 Task: Add Taylor Farms Maple Bourbon Bacon Chopped Salad Kit to the cart.
Action: Mouse moved to (16, 127)
Screenshot: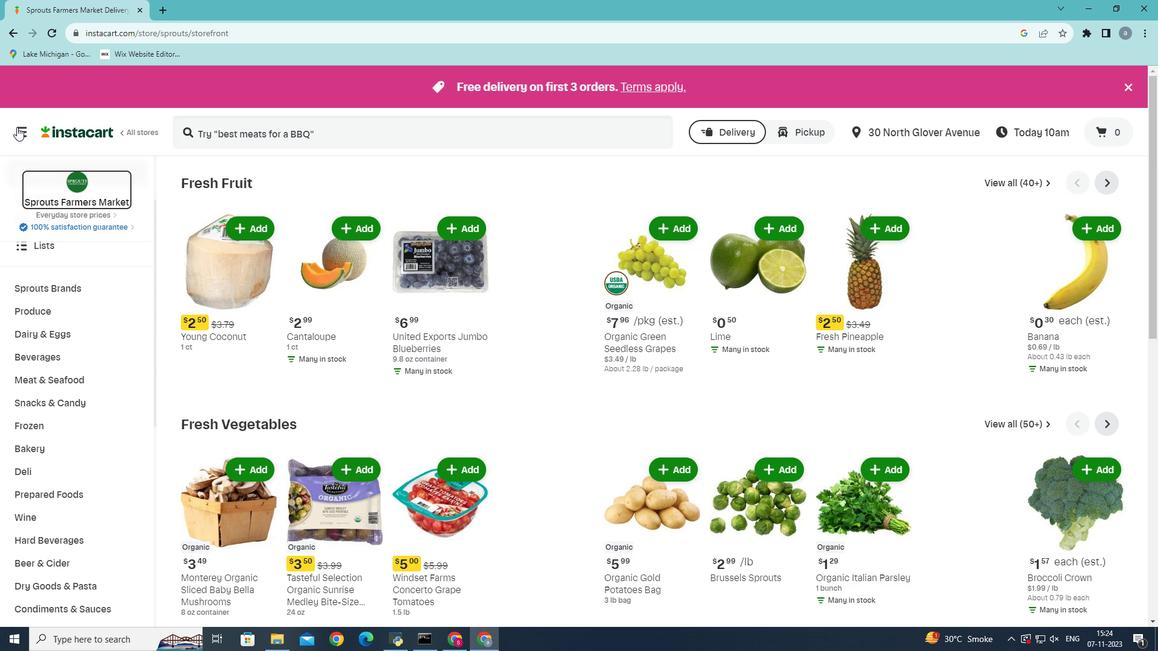 
Action: Mouse pressed left at (16, 127)
Screenshot: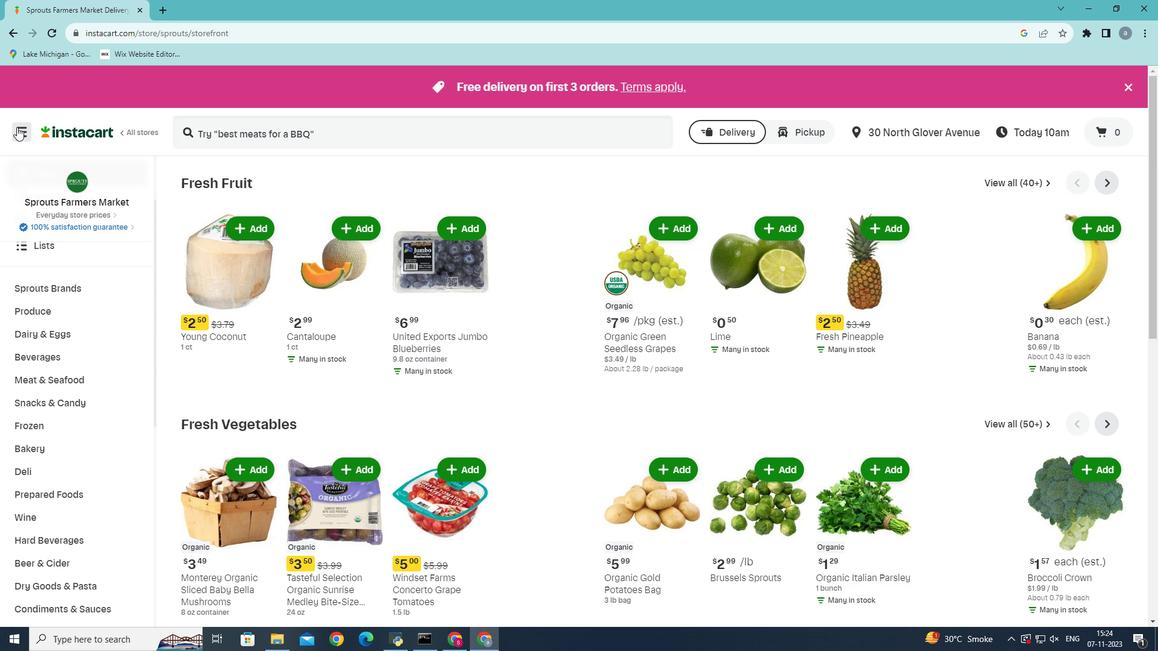 
Action: Mouse moved to (40, 336)
Screenshot: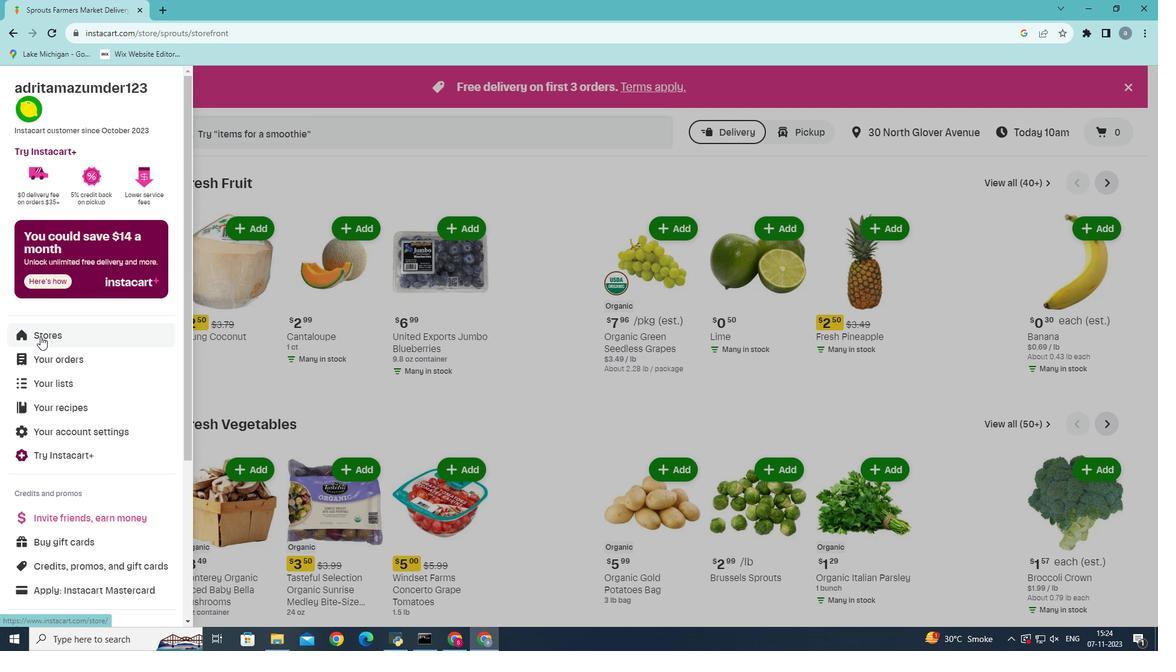 
Action: Mouse pressed left at (40, 336)
Screenshot: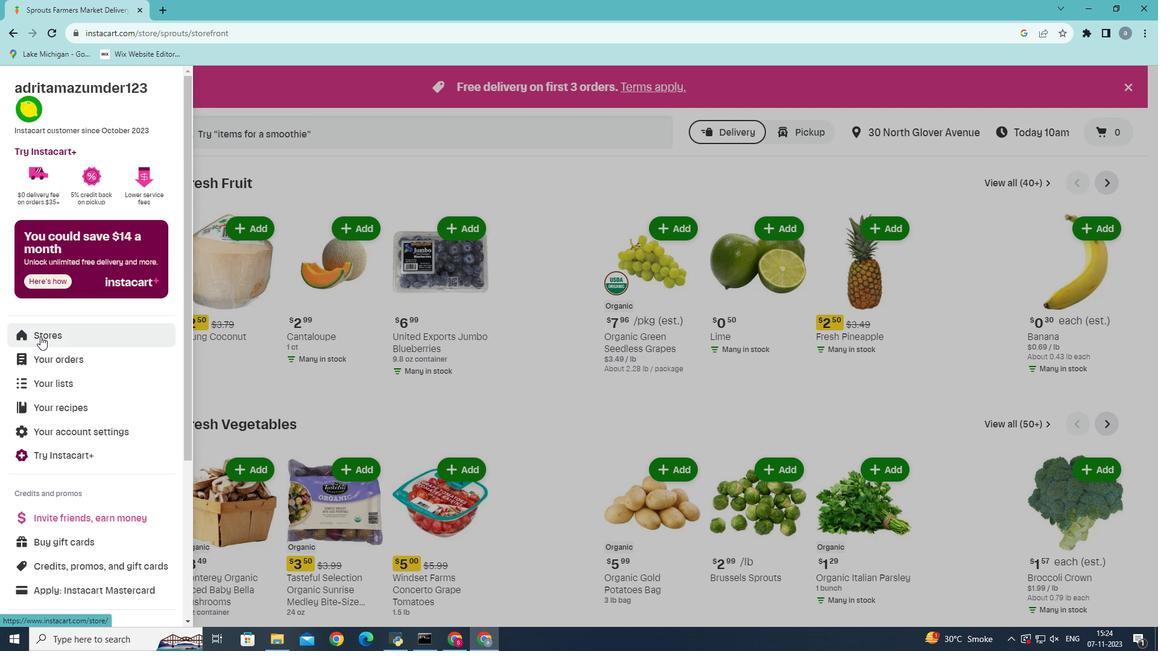 
Action: Mouse moved to (270, 136)
Screenshot: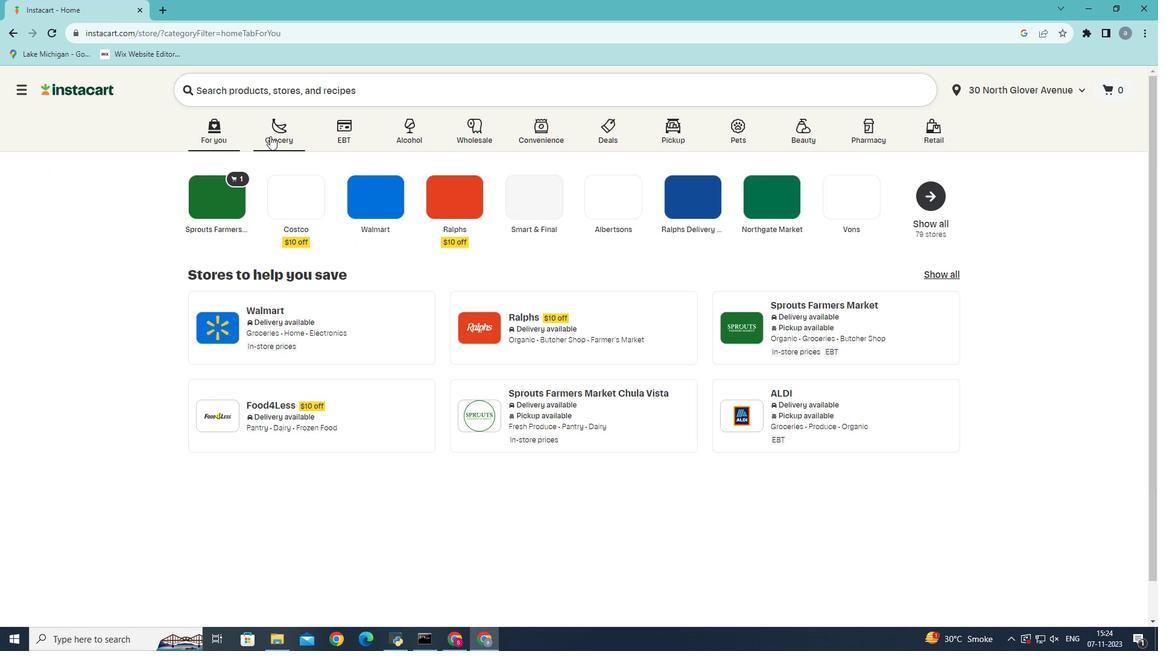 
Action: Mouse pressed left at (270, 136)
Screenshot: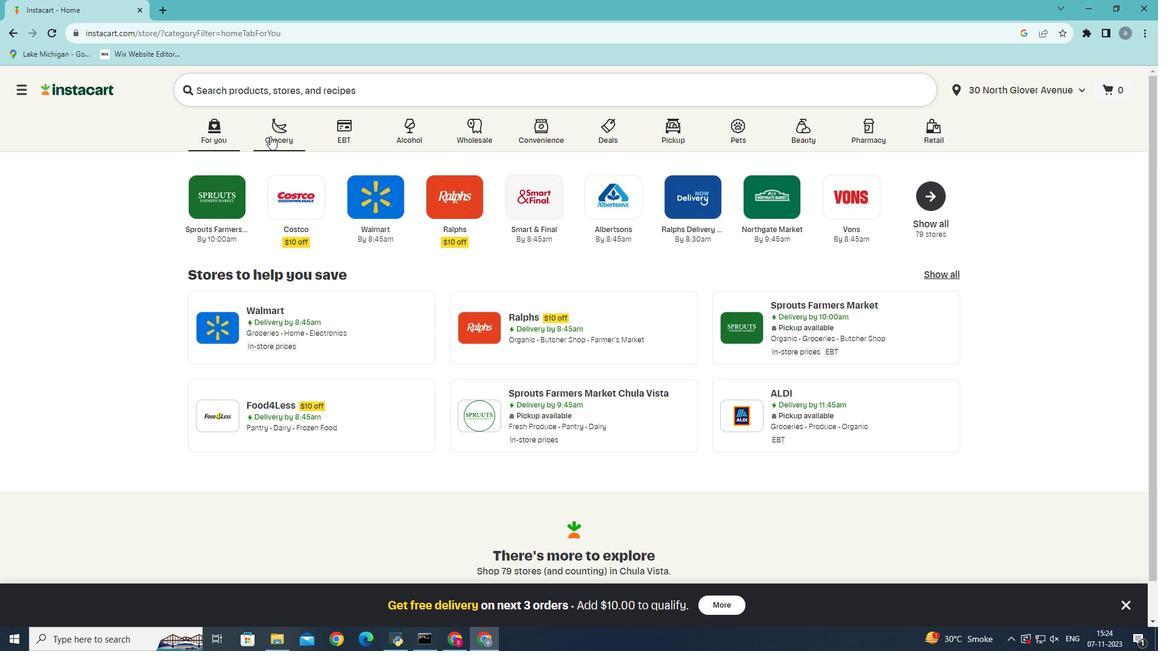 
Action: Mouse moved to (278, 365)
Screenshot: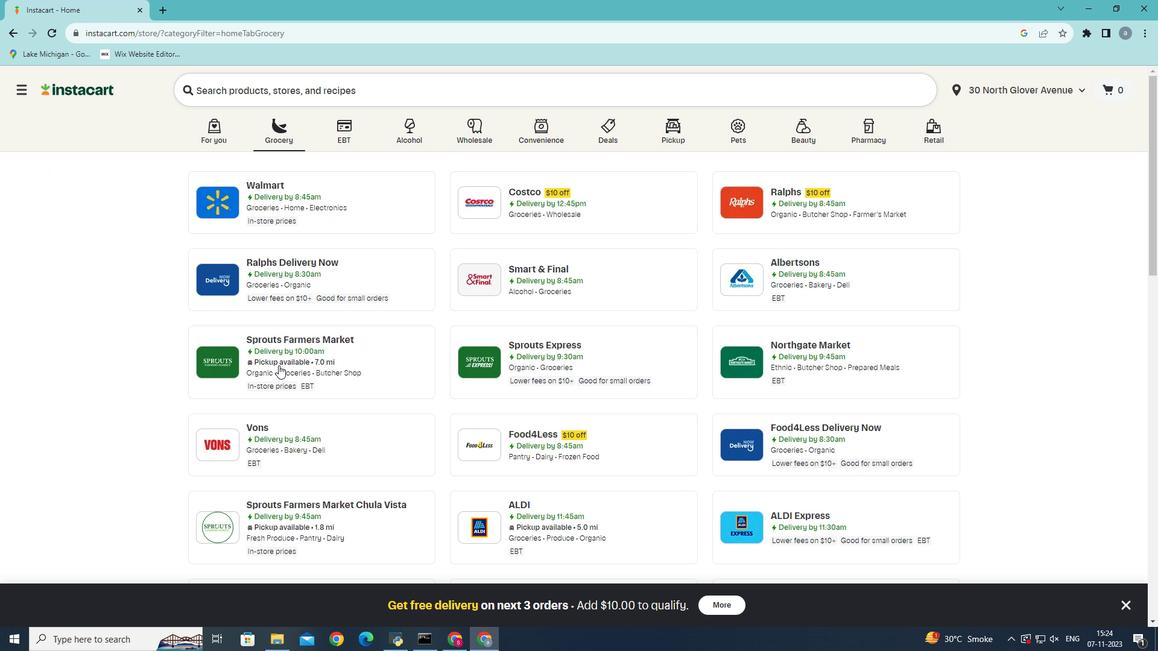 
Action: Mouse pressed left at (278, 365)
Screenshot: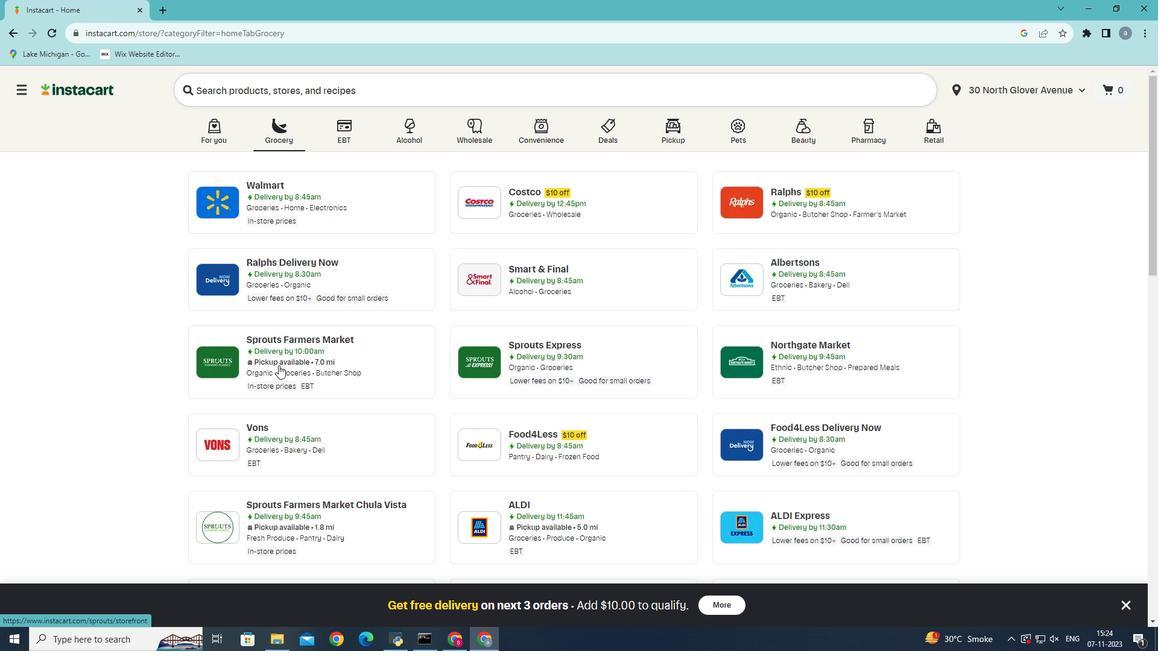 
Action: Mouse moved to (56, 516)
Screenshot: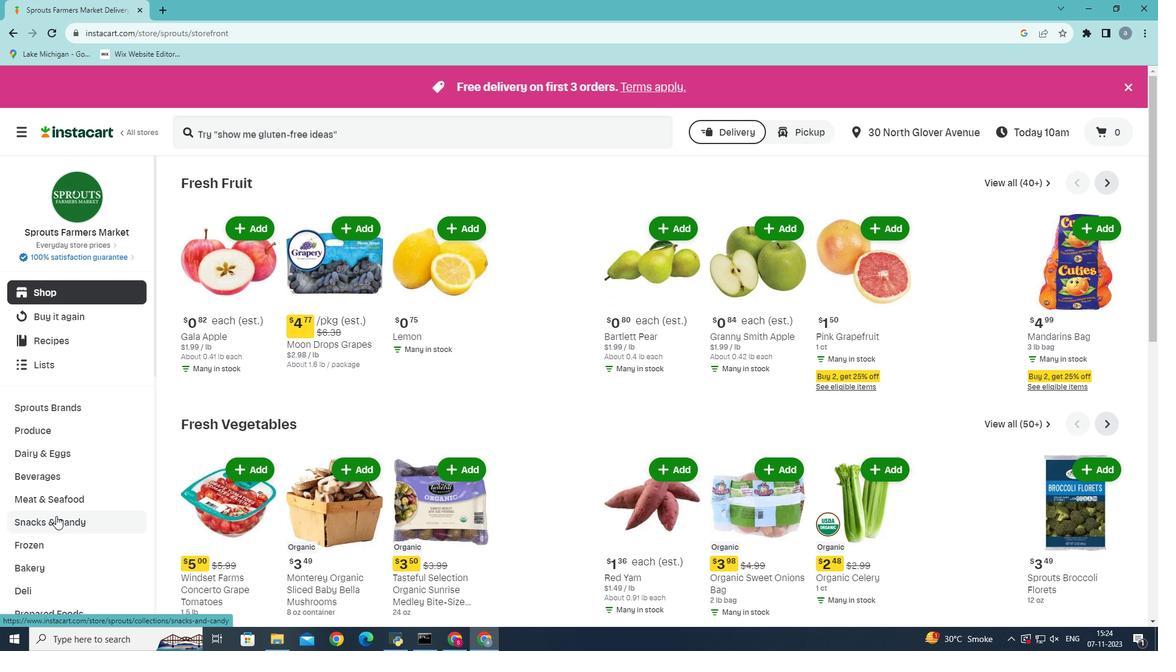 
Action: Mouse scrolled (56, 515) with delta (0, 0)
Screenshot: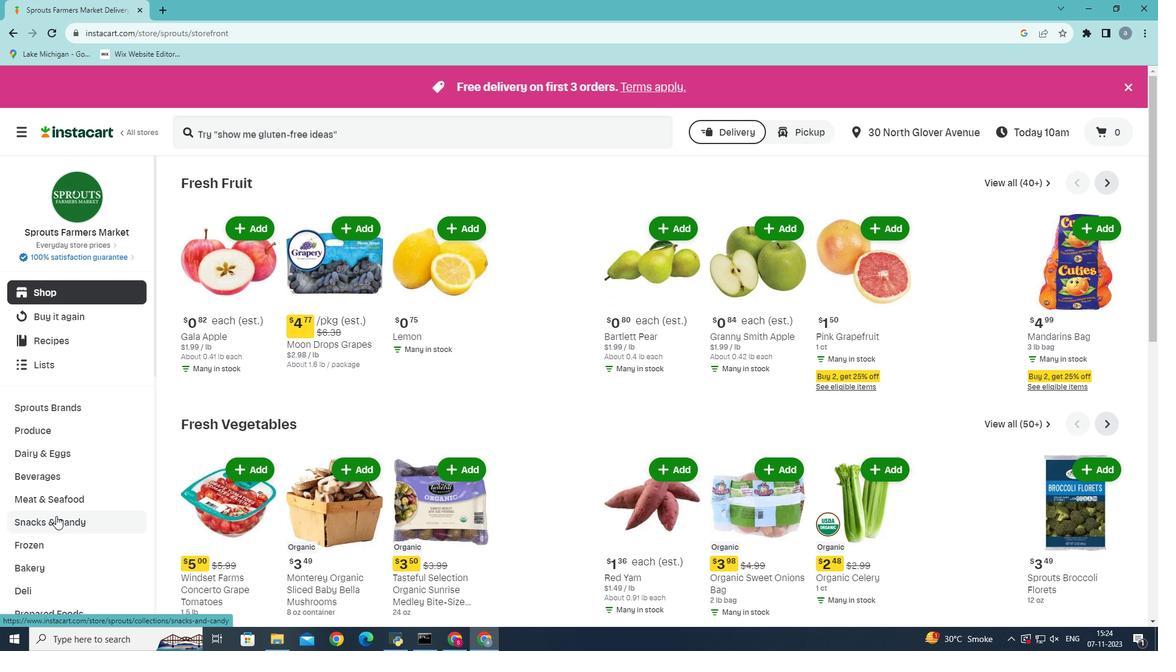 
Action: Mouse moved to (39, 558)
Screenshot: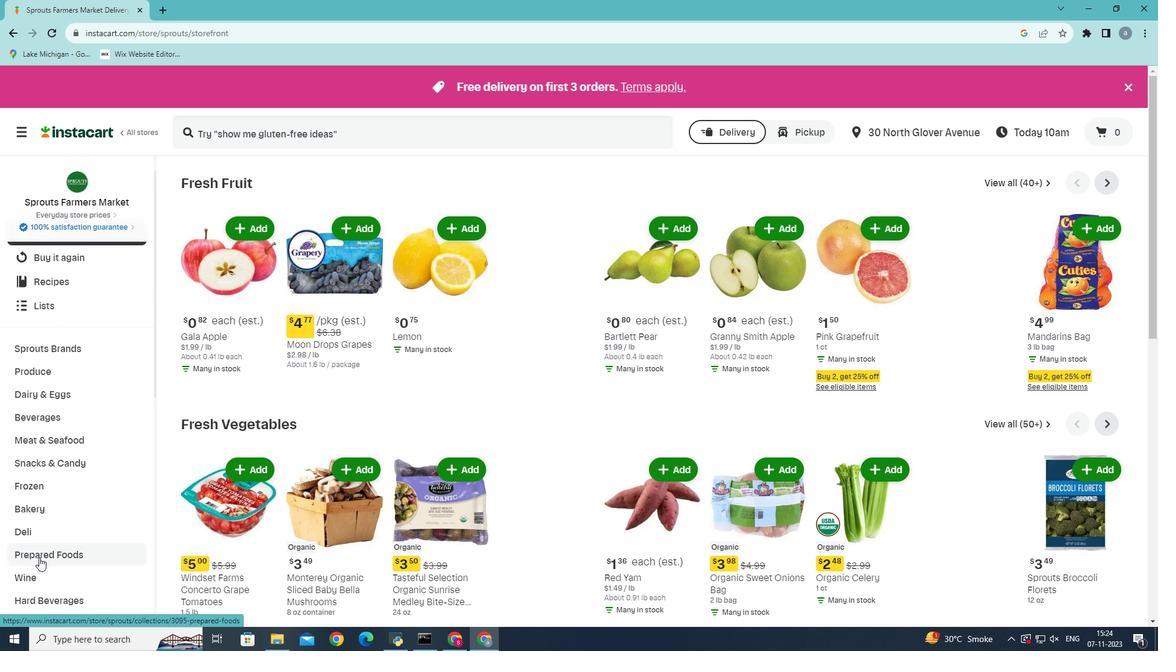 
Action: Mouse pressed left at (39, 558)
Screenshot: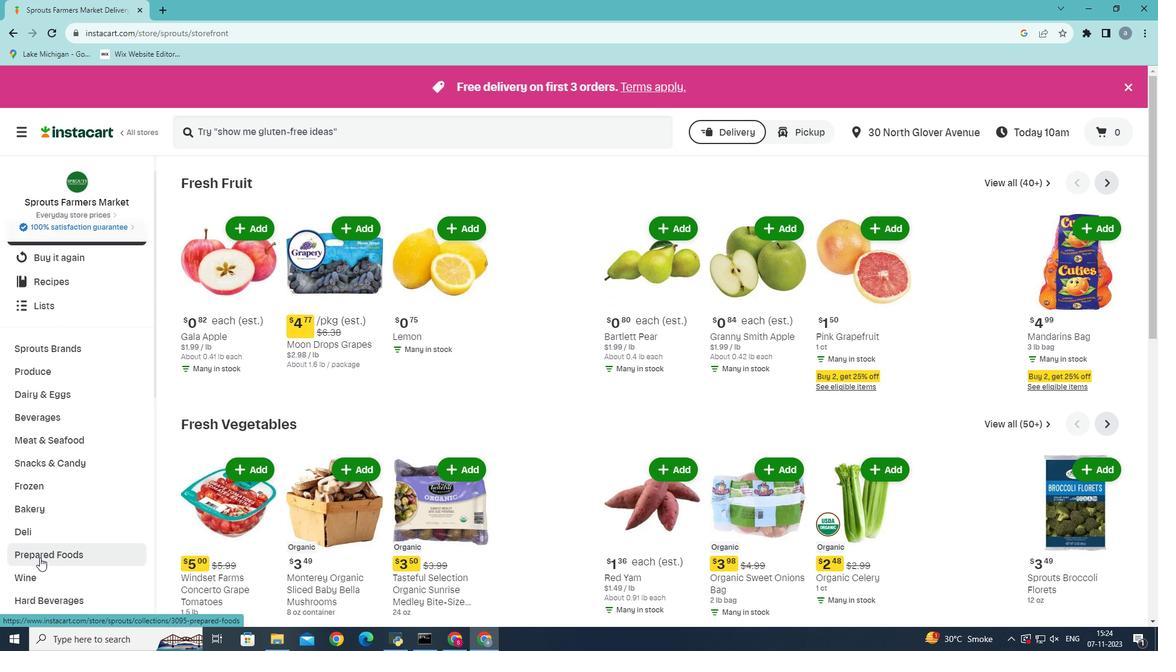
Action: Mouse moved to (658, 215)
Screenshot: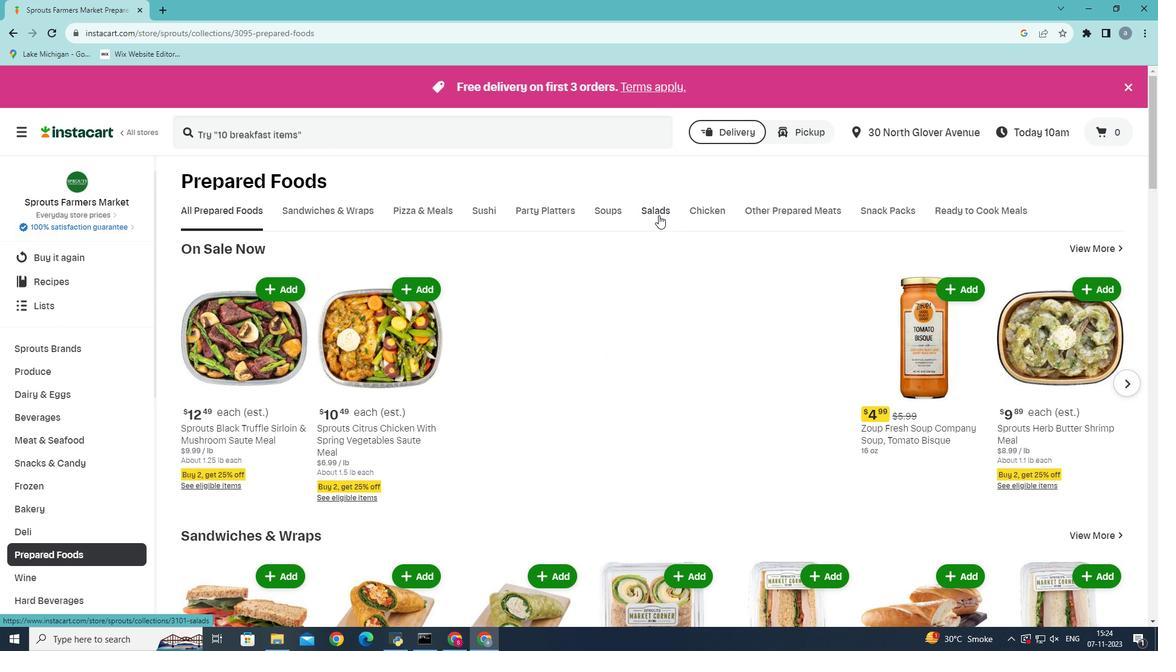 
Action: Mouse pressed left at (658, 215)
Screenshot: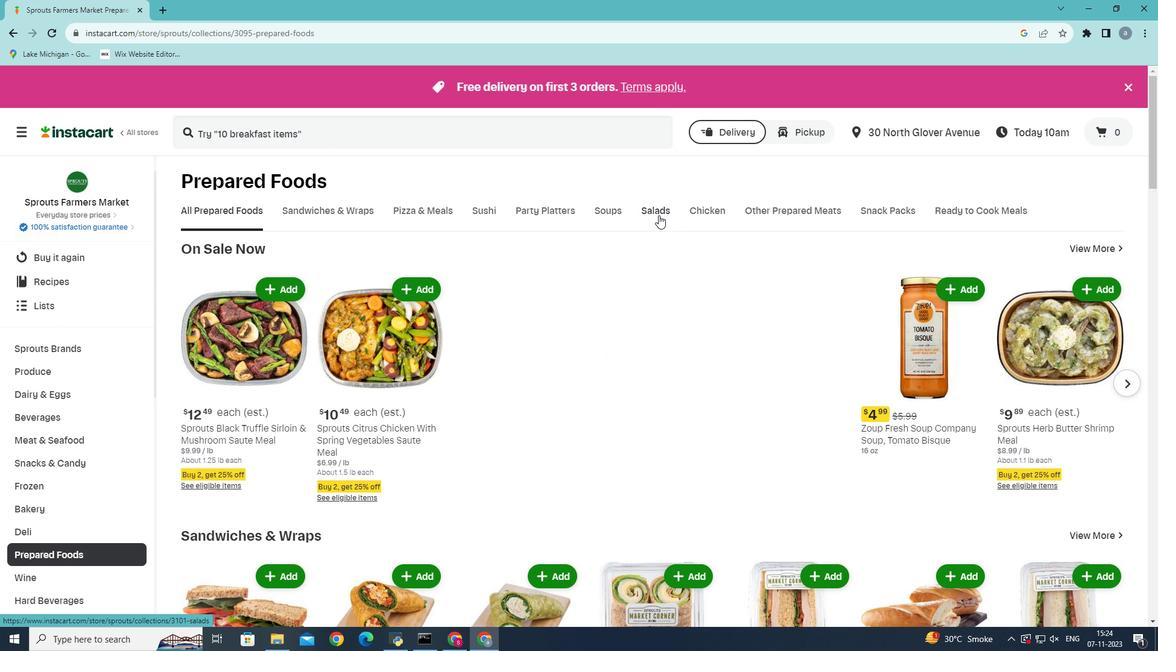 
Action: Mouse moved to (461, 269)
Screenshot: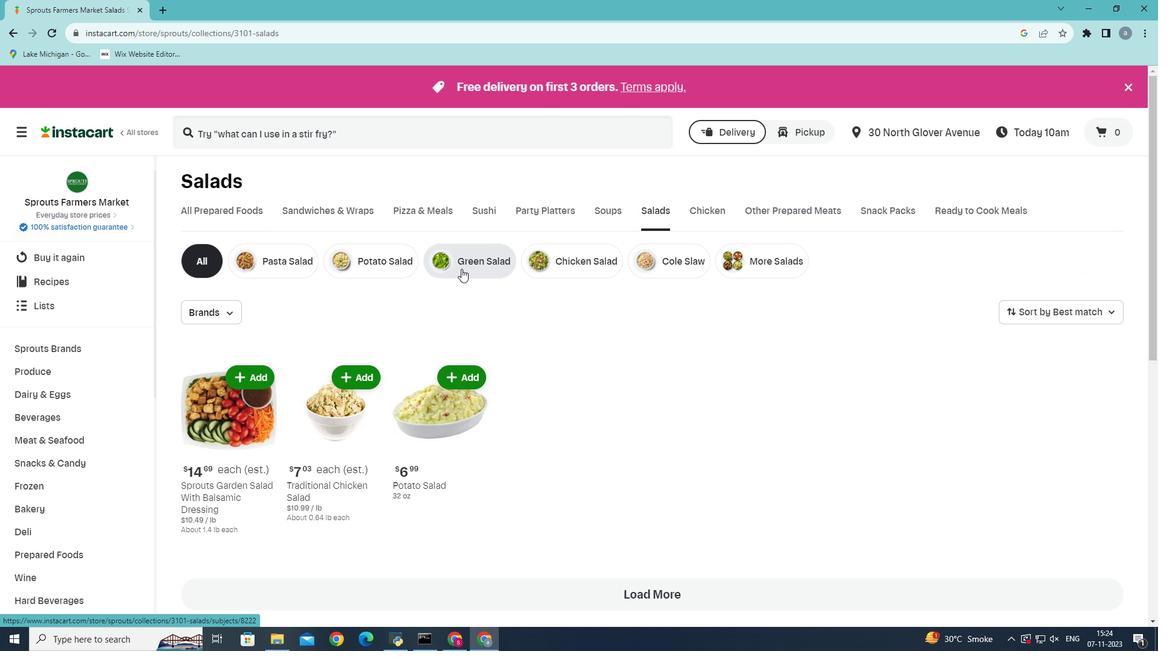 
Action: Mouse pressed left at (461, 269)
Screenshot: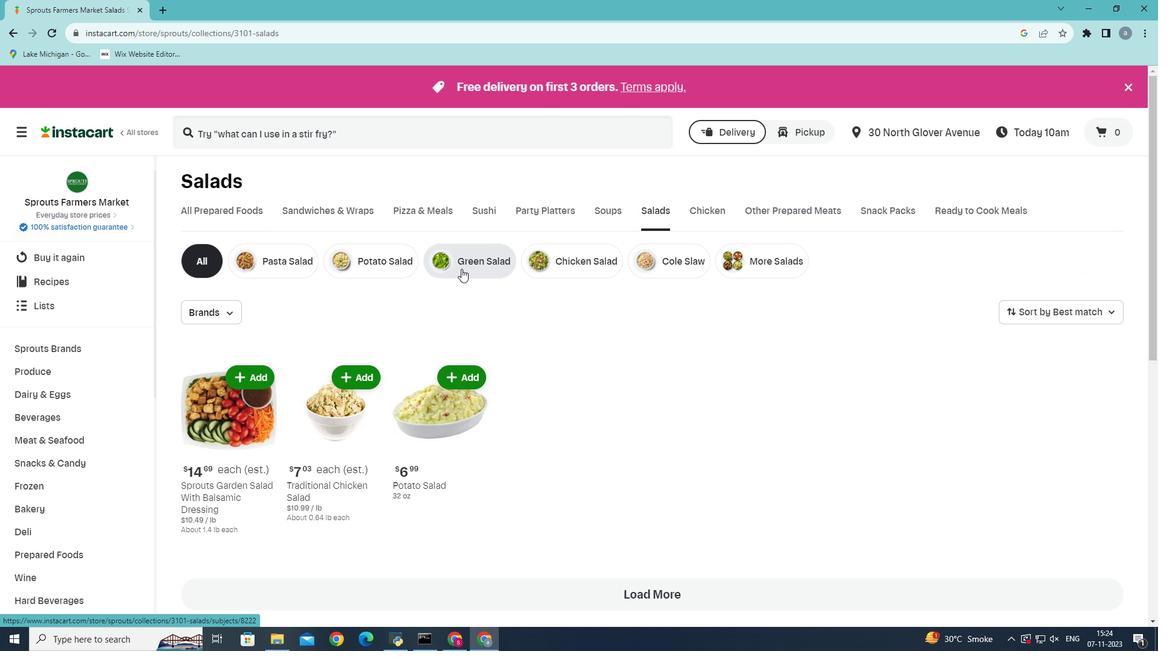 
Action: Mouse moved to (231, 131)
Screenshot: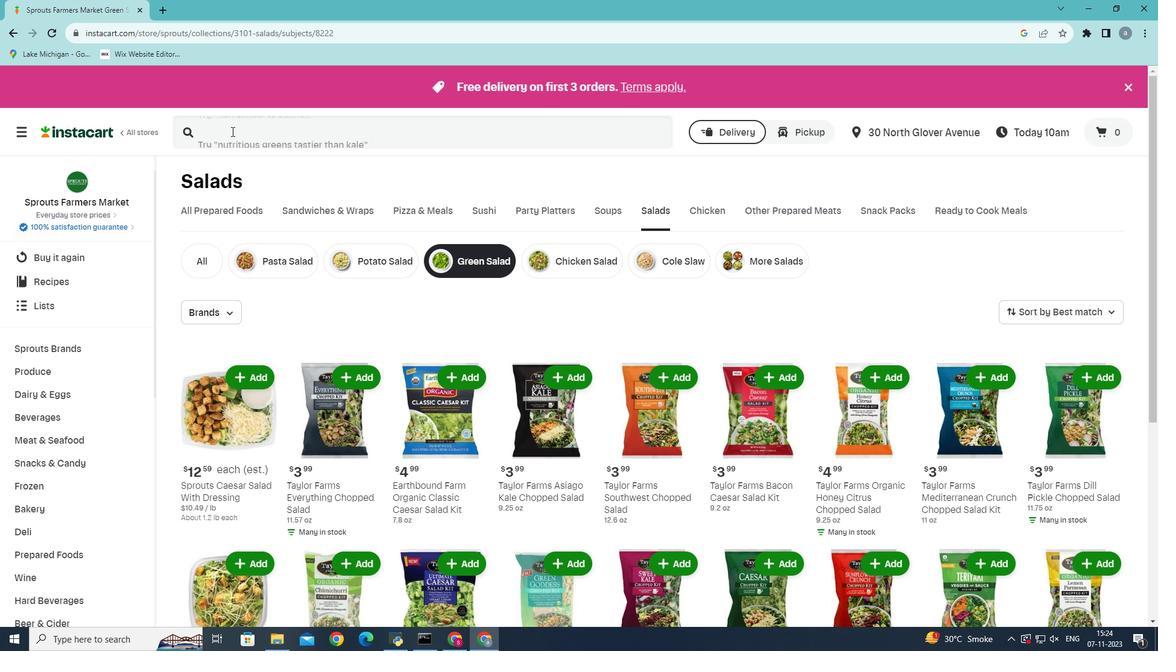 
Action: Mouse pressed left at (231, 131)
Screenshot: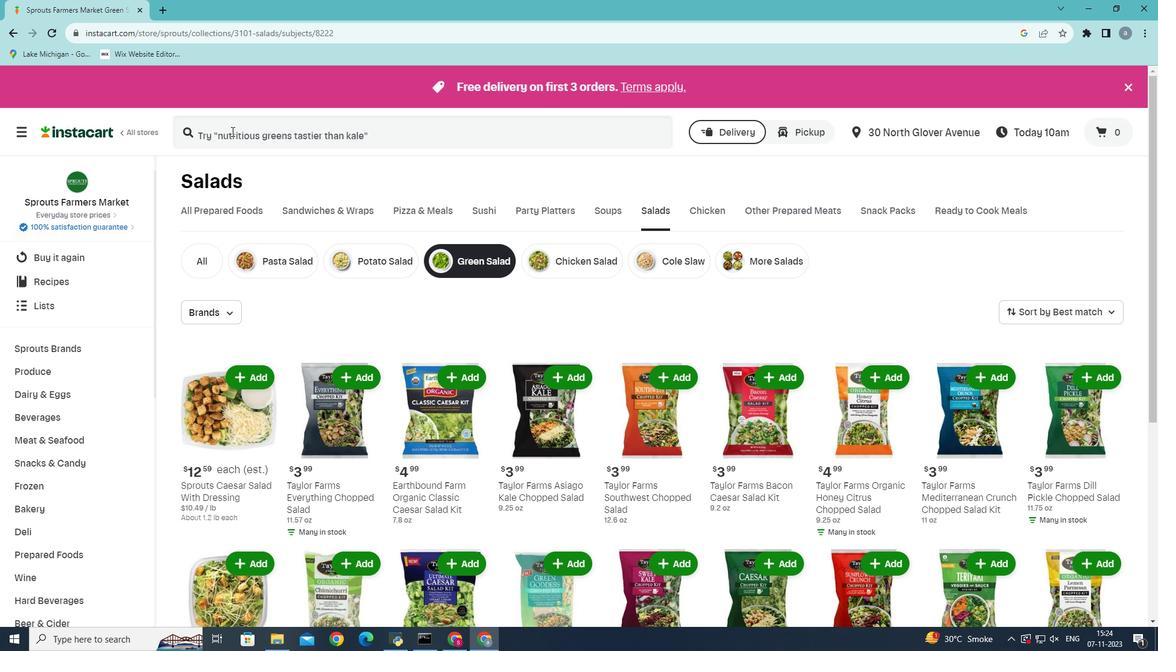 
Action: Mouse moved to (286, 139)
Screenshot: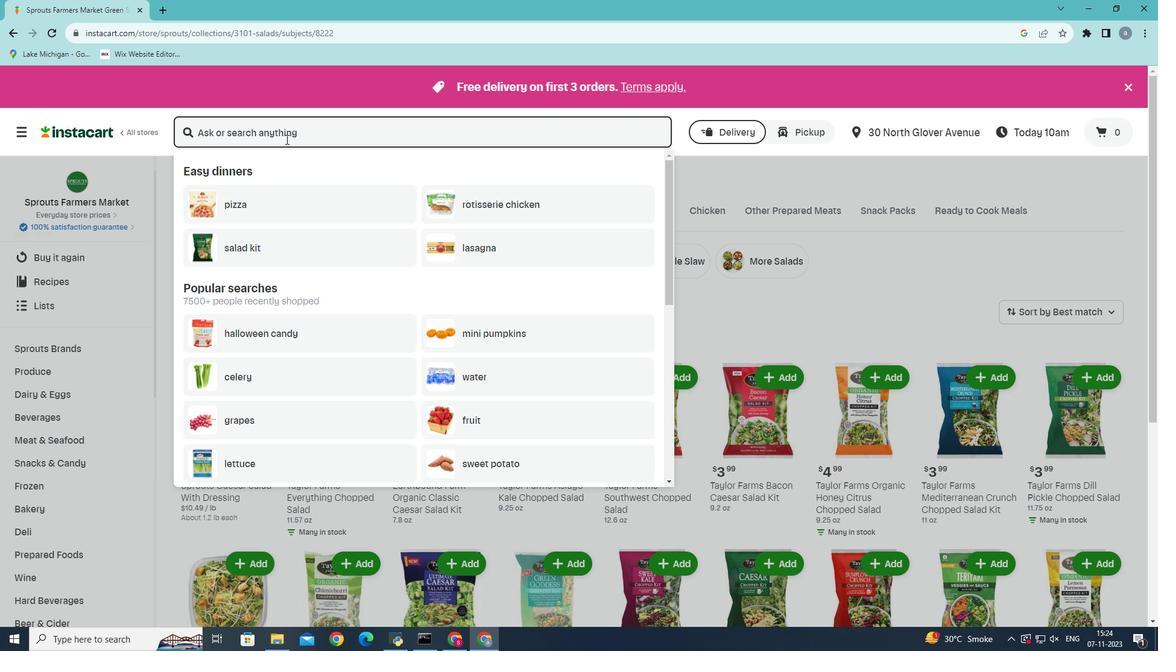 
Action: Key pressed <Key.shift>Taylor<Key.space>farms<Key.space>maple<Key.space>bourbon<Key.space>bacon<Key.space>chopped<Key.space>salad<Key.space>kit<Key.enter>
Screenshot: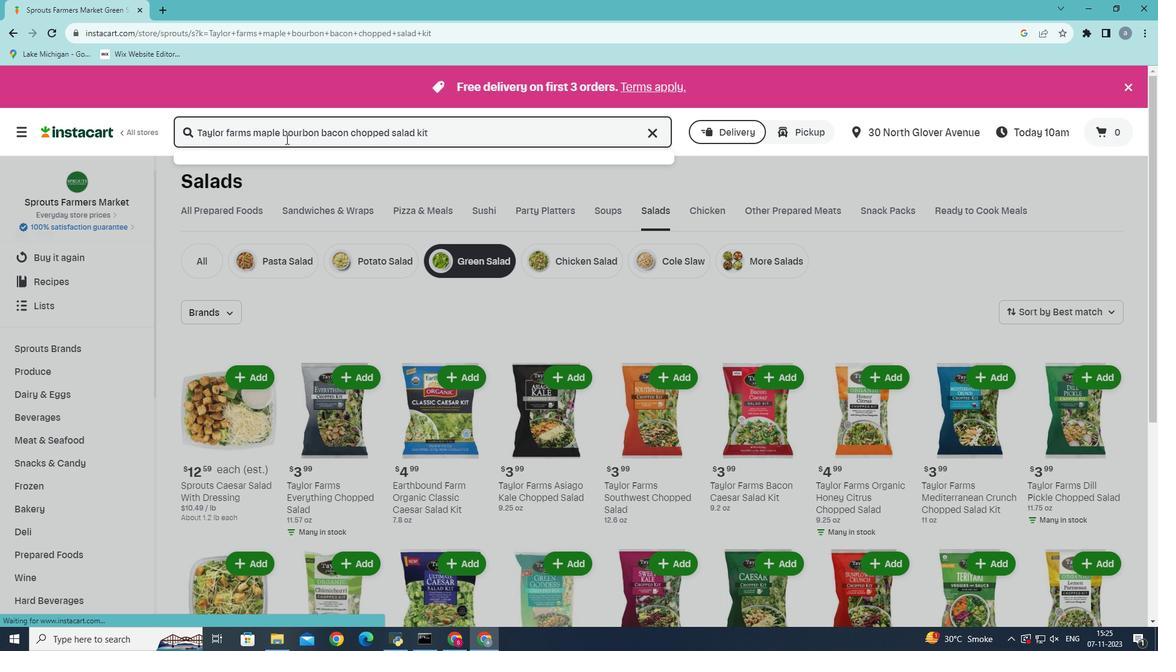 
Action: Mouse moved to (342, 260)
Screenshot: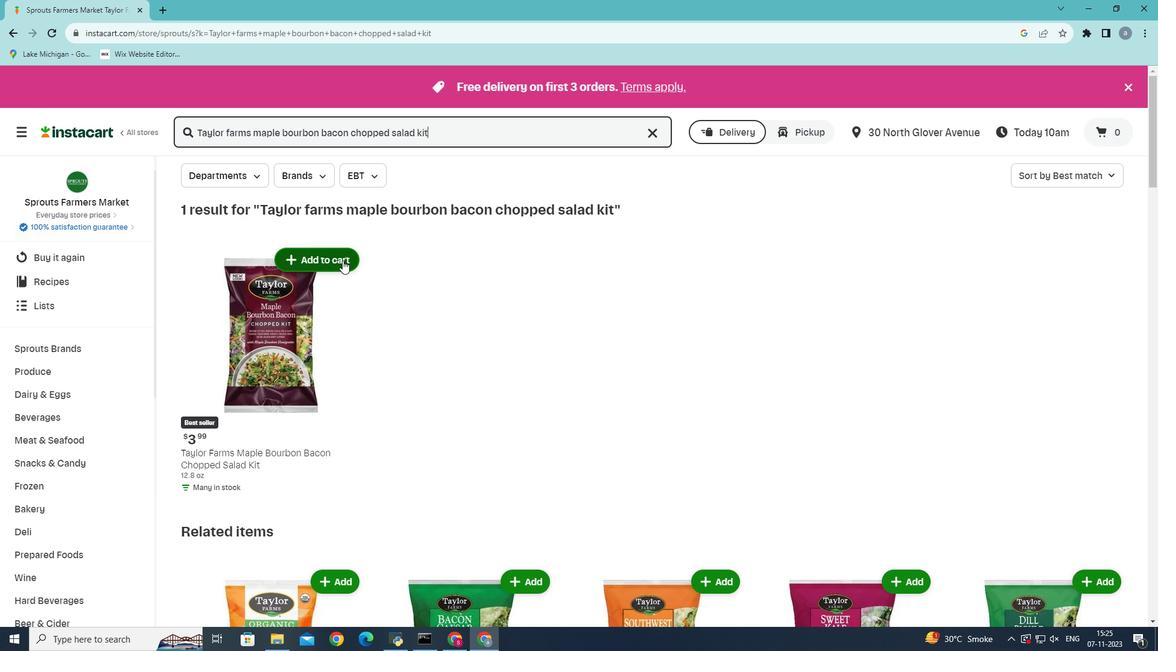 
Action: Mouse pressed left at (342, 260)
Screenshot: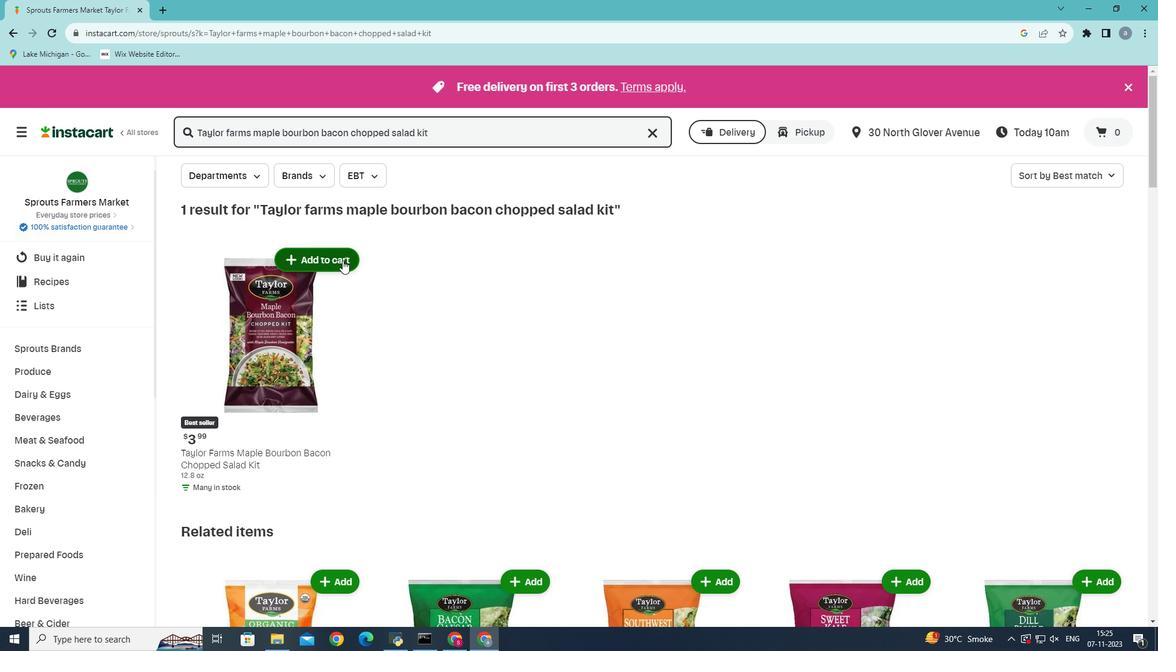 
